 Task: Schedule a 90-minute self-defense and personal safety workshop for empowerment.
Action: Mouse moved to (559, 199)
Screenshot: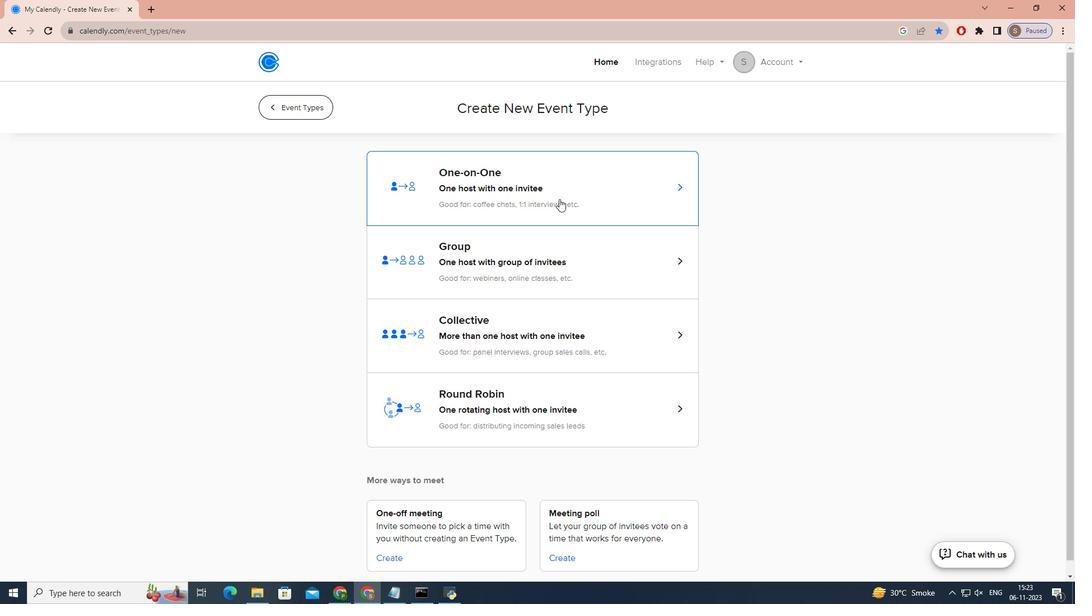 
Action: Mouse pressed left at (559, 199)
Screenshot: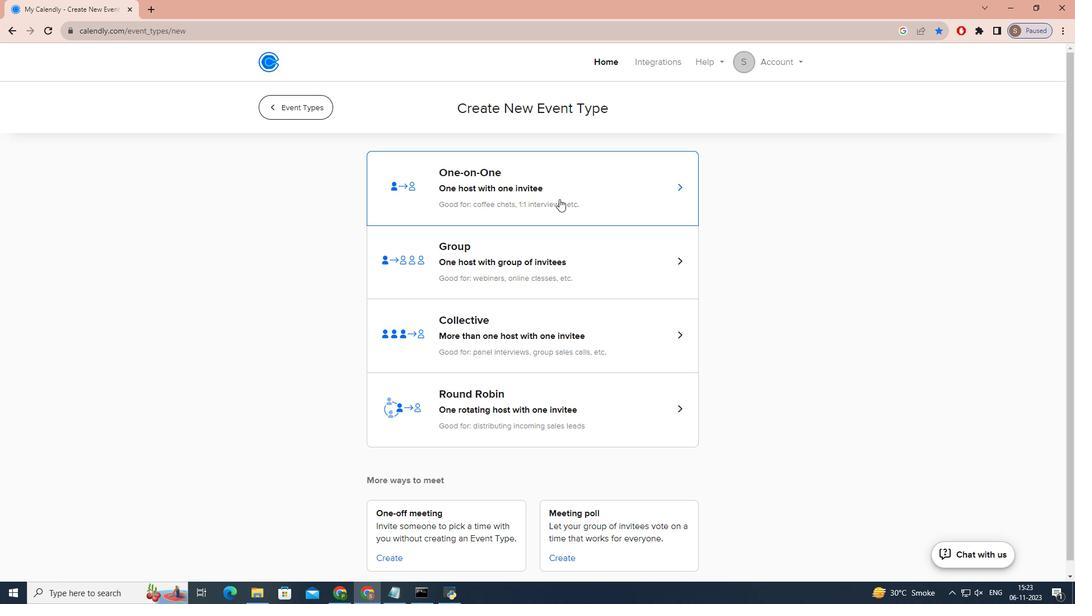 
Action: Key pressed s<Key.caps_lock>ELF-<Key.caps_lock>d<Key.caps_lock>EFENSE<Key.space>AND<Key.space><Key.caps_lock>p<Key.caps_lock>ERSONAL<Key.space><Key.caps_lock>s<Key.caps_lock>AFETY<Key.space><Key.caps_lock>w<Key.caps_lock>ORKSHOP<Key.space>
Screenshot: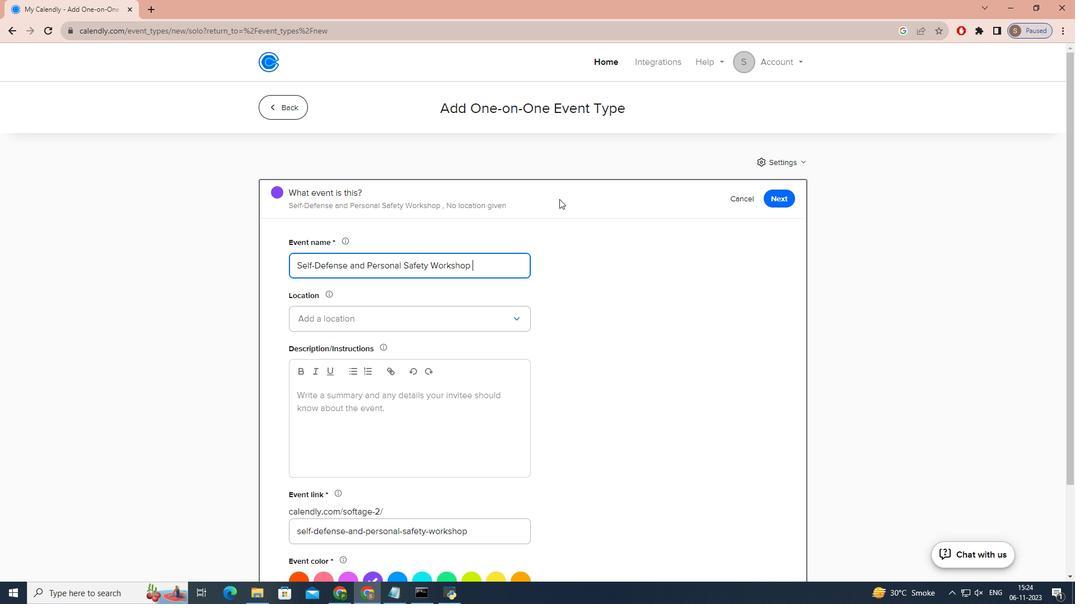 
Action: Mouse moved to (491, 313)
Screenshot: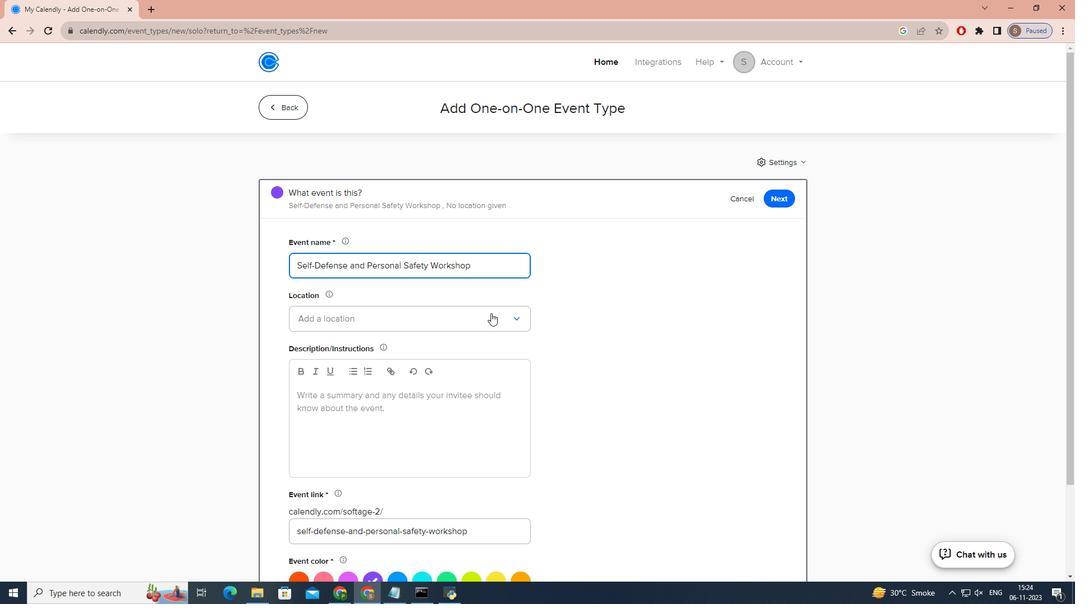 
Action: Mouse pressed left at (491, 313)
Screenshot: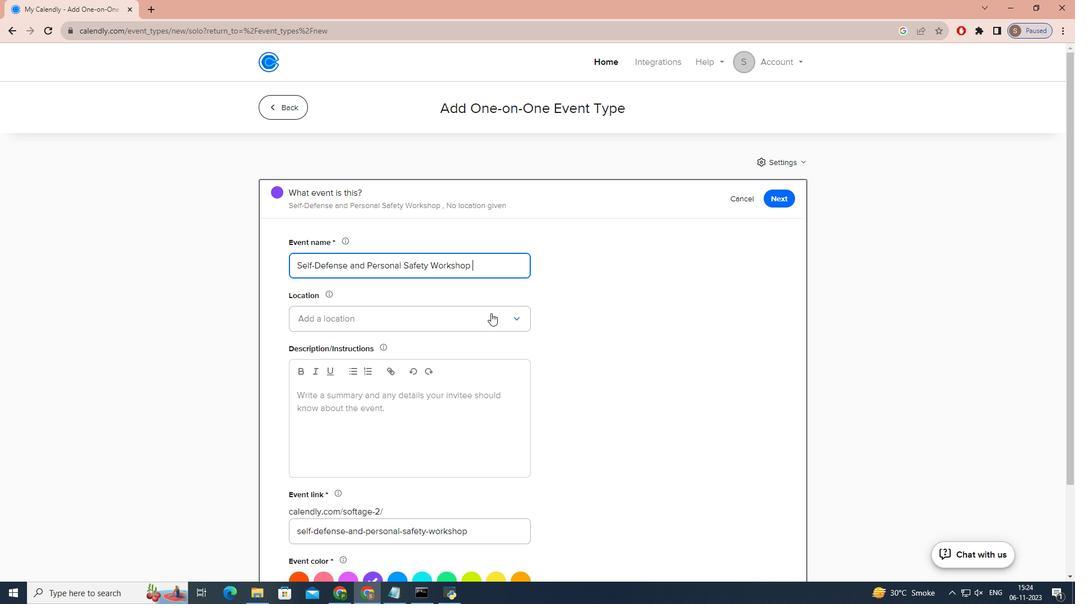 
Action: Mouse moved to (457, 346)
Screenshot: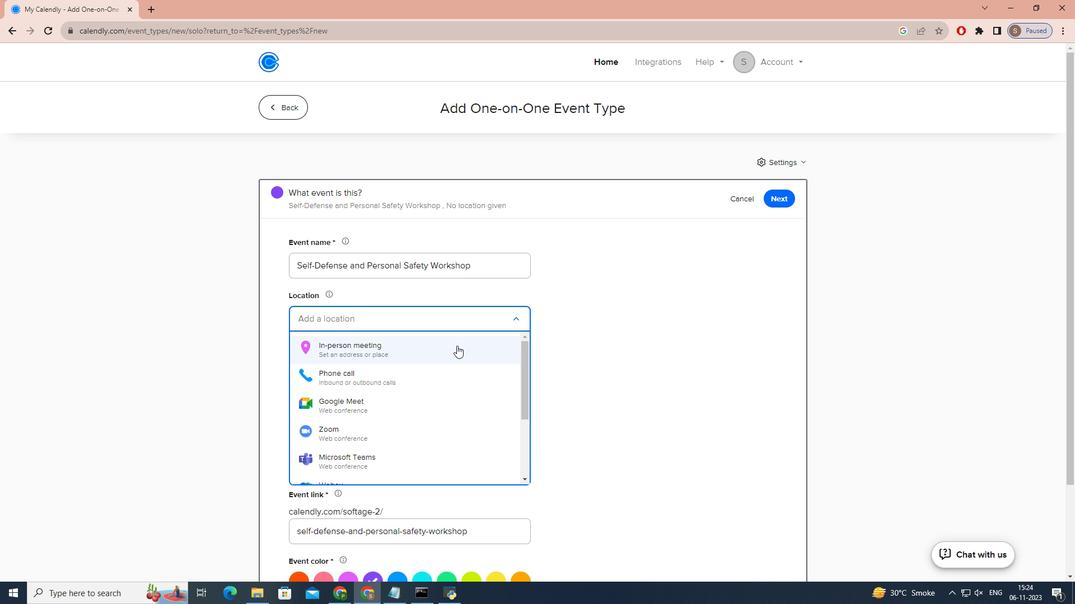 
Action: Mouse pressed left at (457, 346)
Screenshot: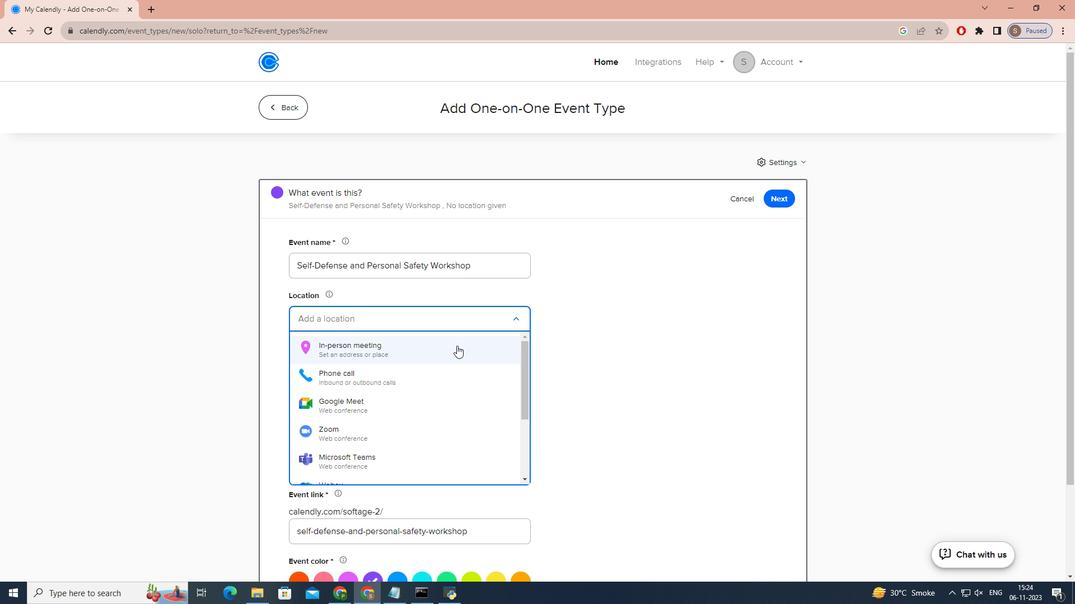 
Action: Mouse moved to (489, 189)
Screenshot: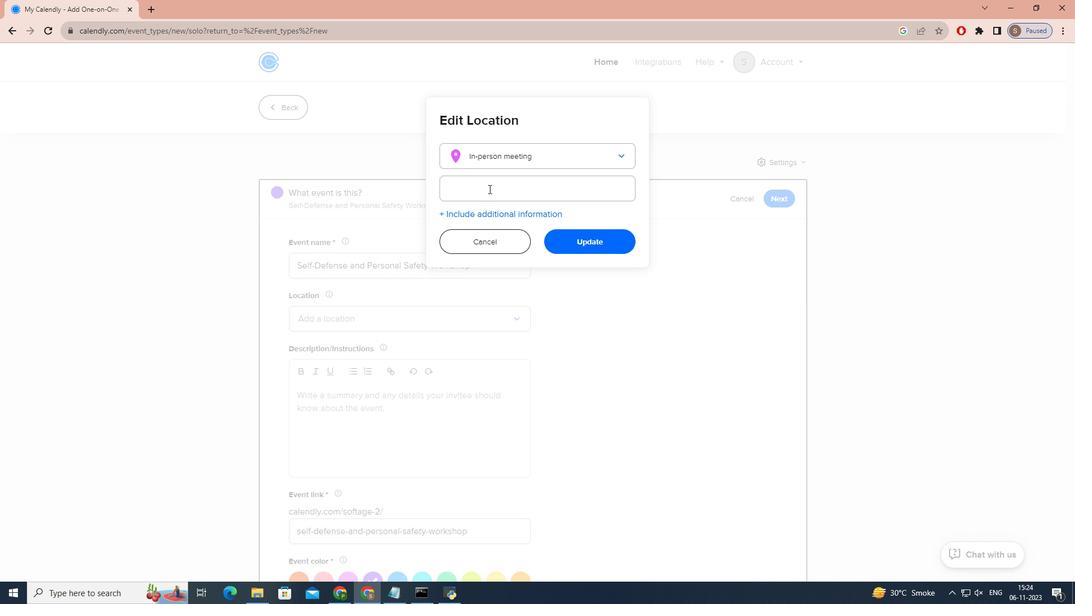 
Action: Mouse pressed left at (489, 189)
Screenshot: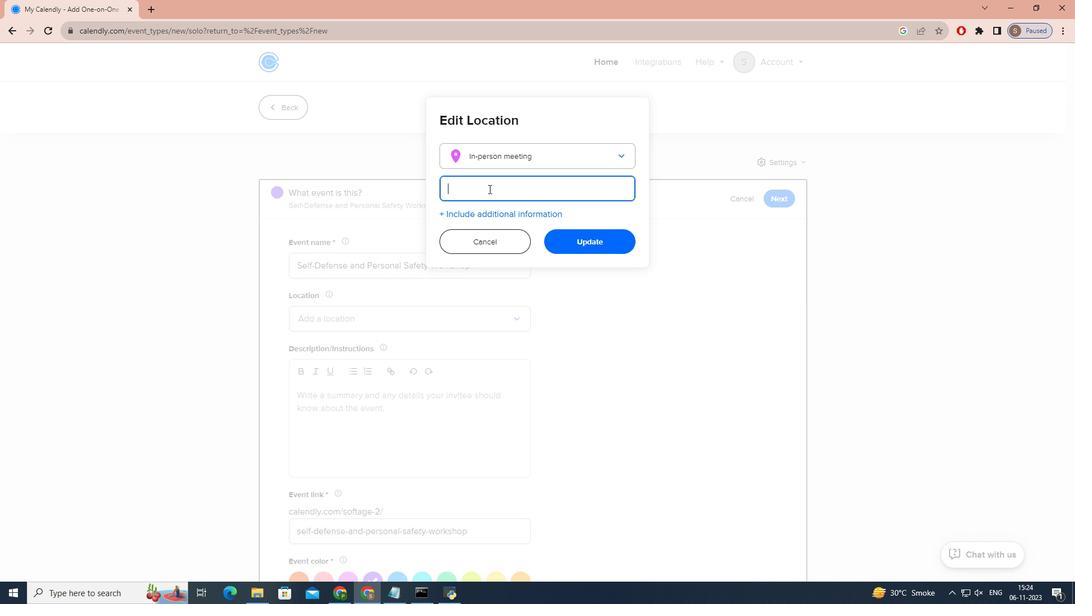 
Action: Key pressed <Key.caps_lock>g<Key.caps_lock>RACIE<Key.space><Key.caps_lock>j<Key.caps_lock>IU-<Key.caps_lock>j<Key.caps_lock>ITSU<Key.space><Key.caps_lock>h<Key.caps_lock>OUSTON<Key.space>1322<Key.space><Key.caps_lock>s<Key.space>d<Key.caps_lock>AIRY<Key.space><Key.caps_lock>a<Key.caps_lock>SHFORD<Key.space><Key.caps_lock>h<Key.caps_lock>OUSTON,<Key.space><Key.caps_lock>tx,<Key.space>77077
Screenshot: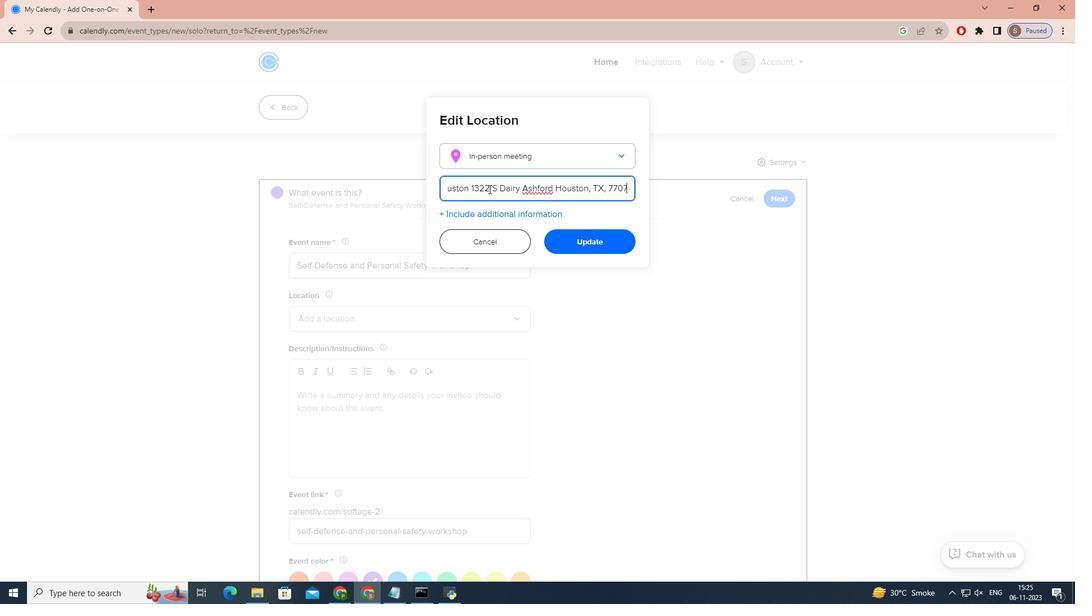 
Action: Mouse moved to (607, 237)
Screenshot: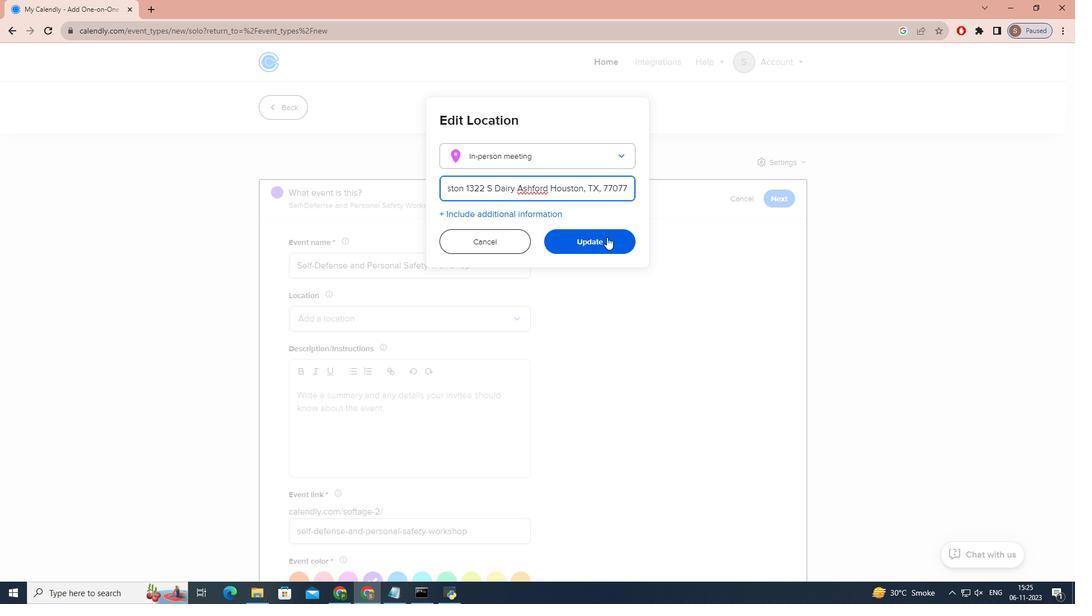 
Action: Mouse pressed left at (607, 237)
Screenshot: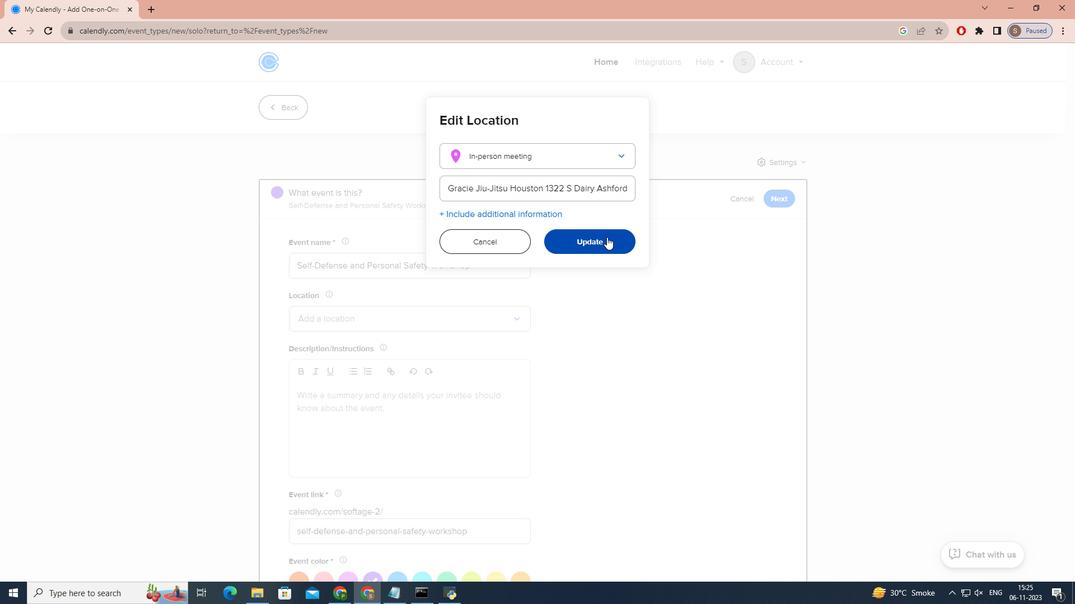 
Action: Mouse moved to (376, 425)
Screenshot: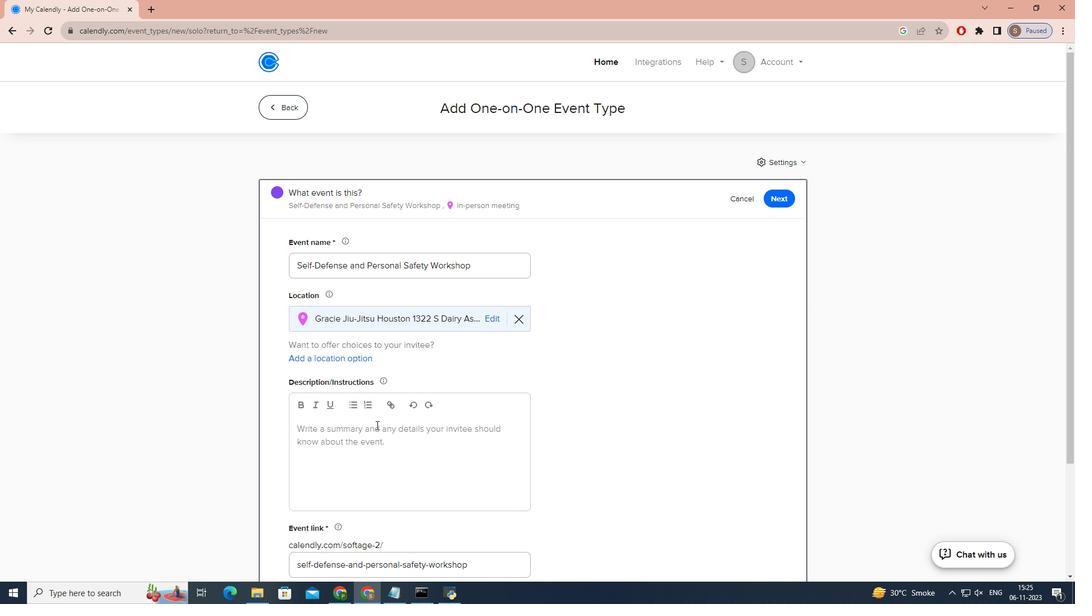
Action: Mouse pressed left at (376, 425)
Screenshot: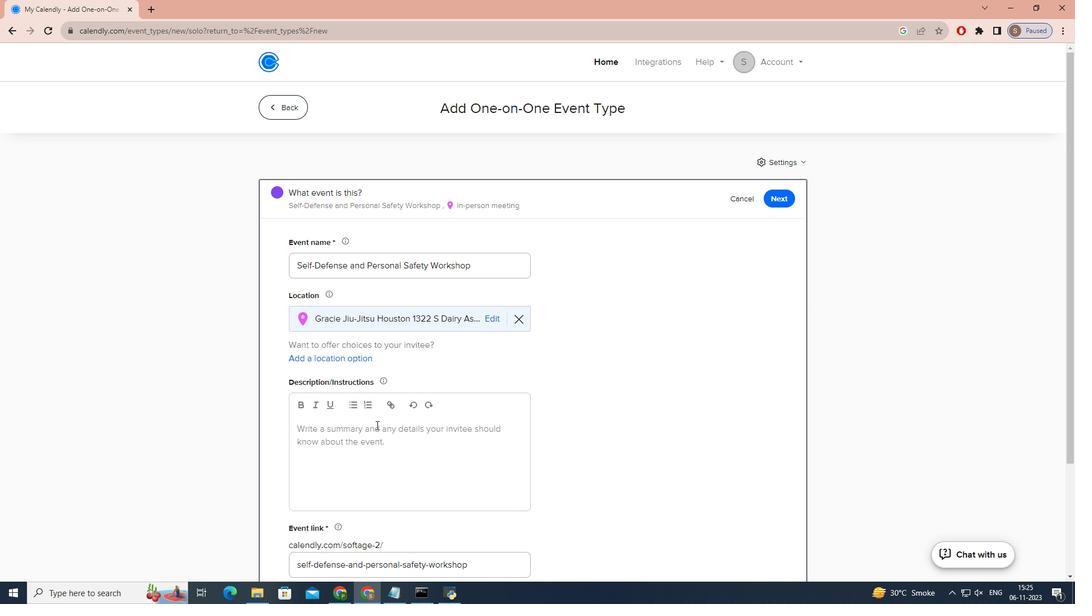 
Action: Key pressed <Key.caps_lock><Key.caps_lock>j<Key.caps_lock>OIN<Key.space>USS<Key.space><Key.backspace><Key.backspace><Key.space>FOR<Key.space>A<Key.space>CHANGING<Key.space>WORKSHOP<Key.space>FOCUSED<Key.space>ON<Key.space>SELF-DEFENSE<Key.space>AND<Key.space>PERSONAL<Key.space>SAFETY,<Key.space>DESIGNED<Key.space>TO<Key.space>EMPOWER<Key.space>YOU<Key.space>WITH<Key.space>PRACTICAL<Key.space>SKILLS<Key.space>AND<Key.space>KNWOLEDGE<Key.space>TO<Key.space>R<Key.backspace><Key.backspace><Key.backspace><Key.backspace><Key.backspace><Key.backspace><Key.backspace><Key.backspace><Key.backspace><Key.backspace><Key.backspace><Key.backspace>OWLEDGE<Key.space>TO<Key.space>PROTECT<Key.space>YOURSELF<Key.space>IN<Key.space>VARIOUR<Key.backspace>S<Key.space>SITUATIONS.<Key.space><Key.caps_lock>t<Key.caps_lock>HIS<Key.space>WORKSHOP<Key.space>IS<Key.space>SUITABLE<Key.space>FOR<Key.space>ALL<Key.space>AGES<Key.space>AND<Key.space>EXPERIENCE<Key.space>LEVELS,<Key.space>WHETHER<Key.space>YOU<Key.space>ARE<Key.space>A<Key.space>BEGINNER<Key.space>OR<Key.space>HAVE<Key.space>SOME<Key.space>PRIOR<Key.space>SELF-DEFENSE<Key.space>TRAINING.<Key.space>
Screenshot: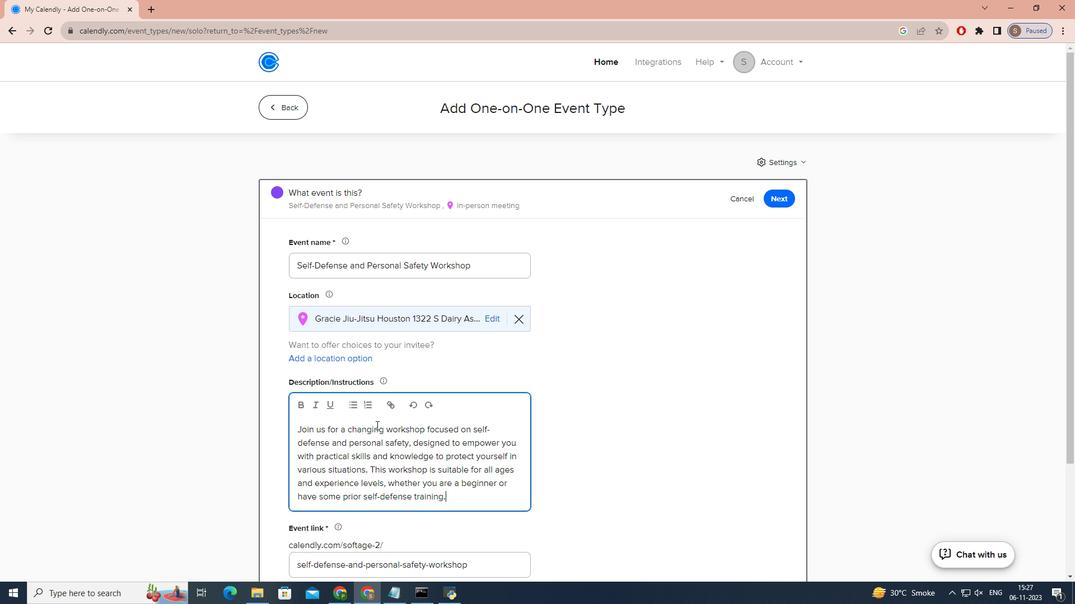 
Action: Mouse moved to (510, 469)
Screenshot: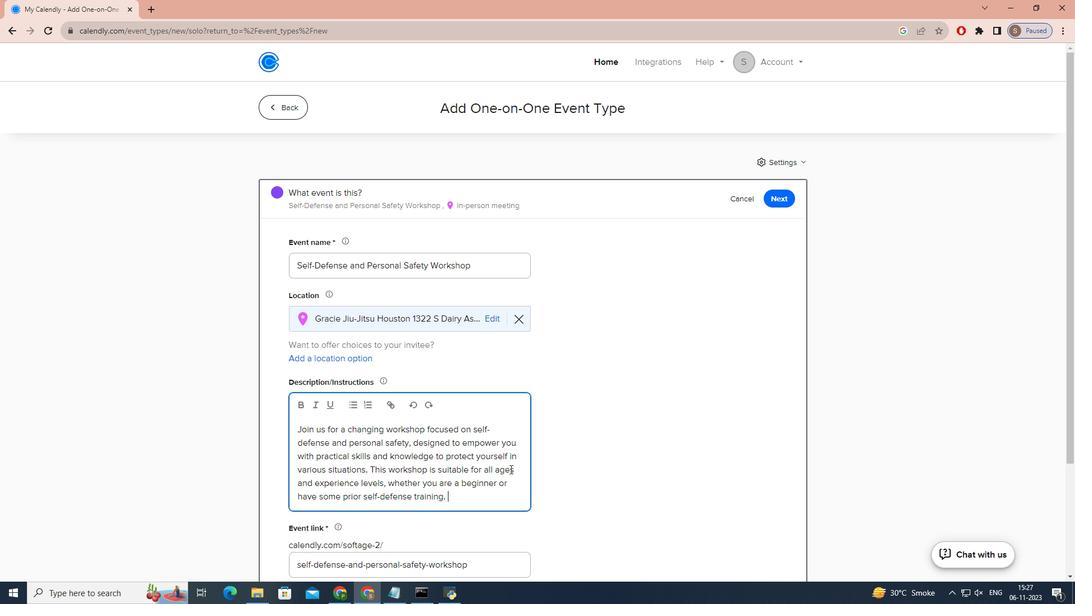 
Action: Mouse scrolled (510, 469) with delta (0, 0)
Screenshot: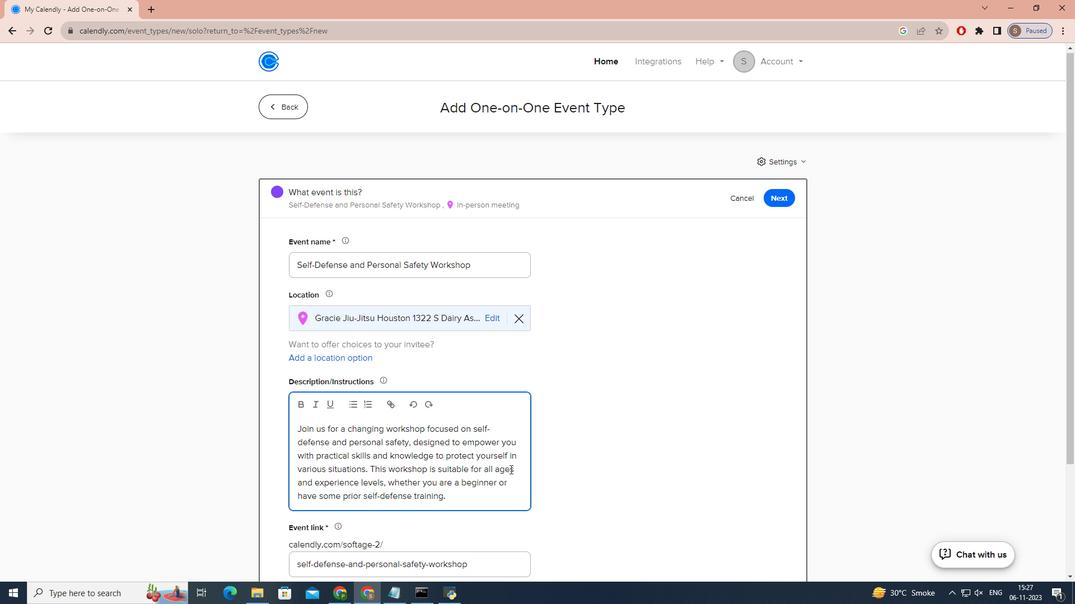 
Action: Mouse scrolled (510, 469) with delta (0, 0)
Screenshot: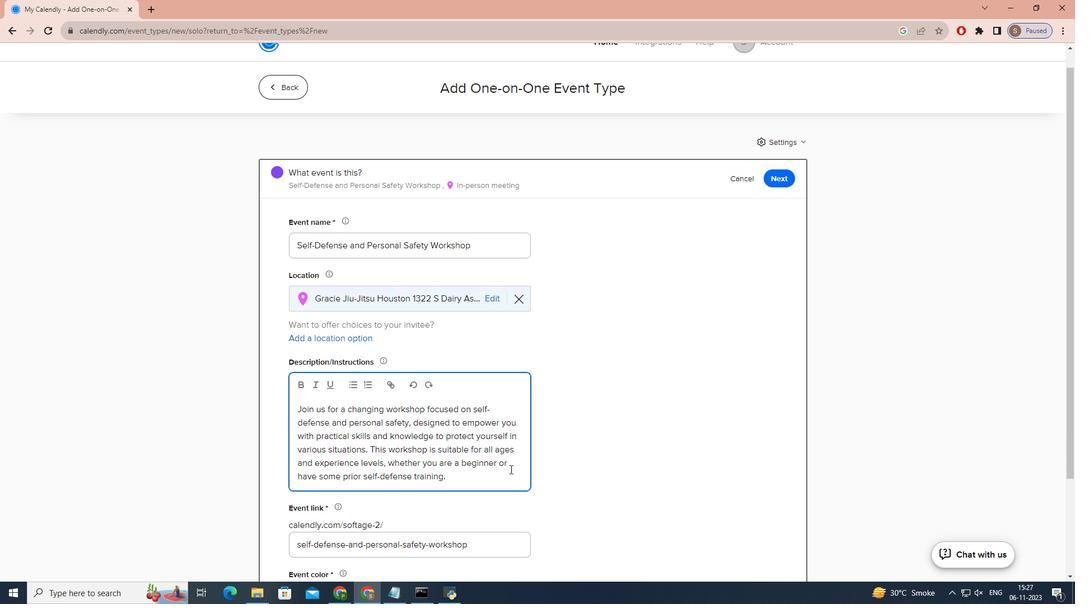 
Action: Mouse scrolled (510, 469) with delta (0, 0)
Screenshot: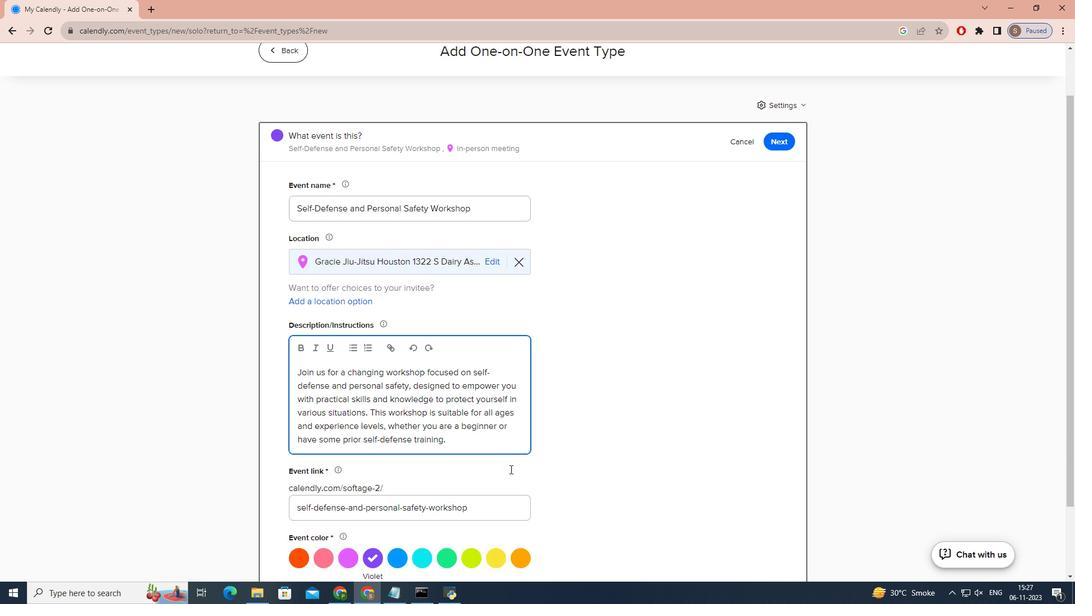 
Action: Mouse scrolled (510, 469) with delta (0, 0)
Screenshot: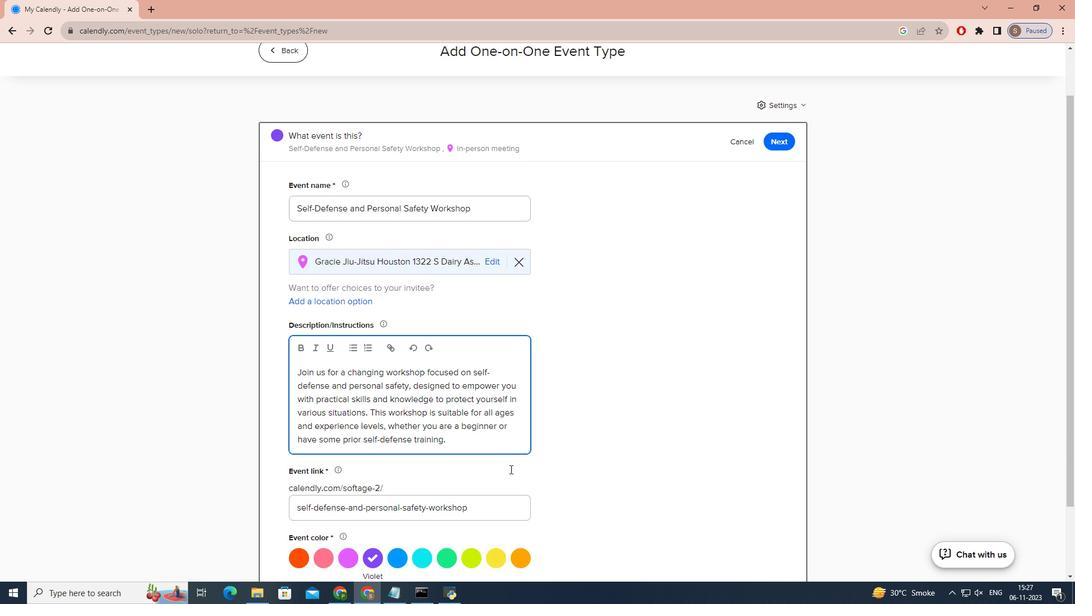 
Action: Mouse scrolled (510, 469) with delta (0, 0)
Screenshot: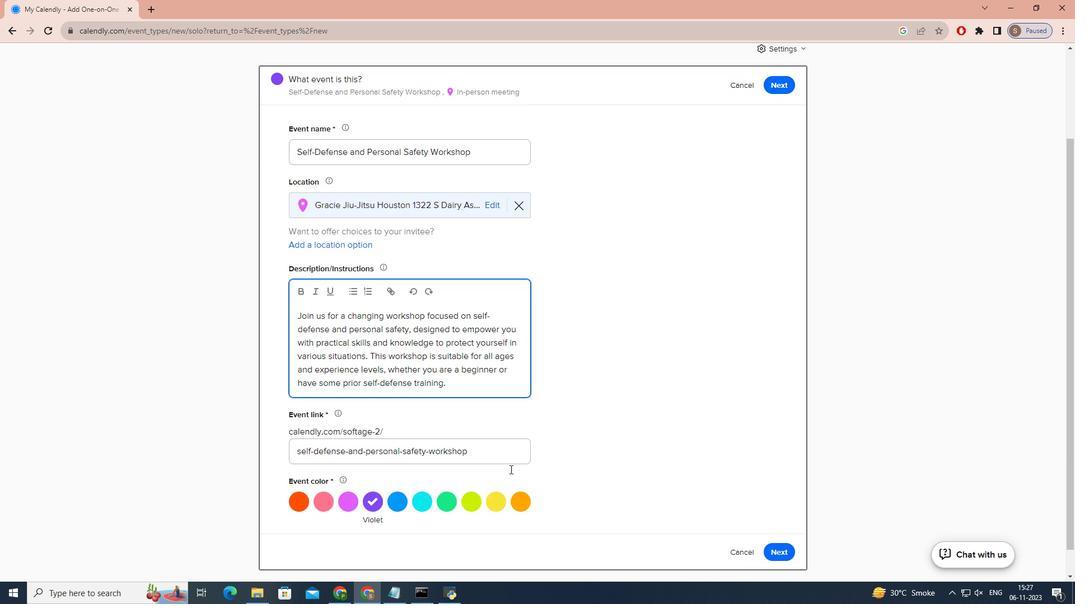 
Action: Mouse moved to (480, 468)
Screenshot: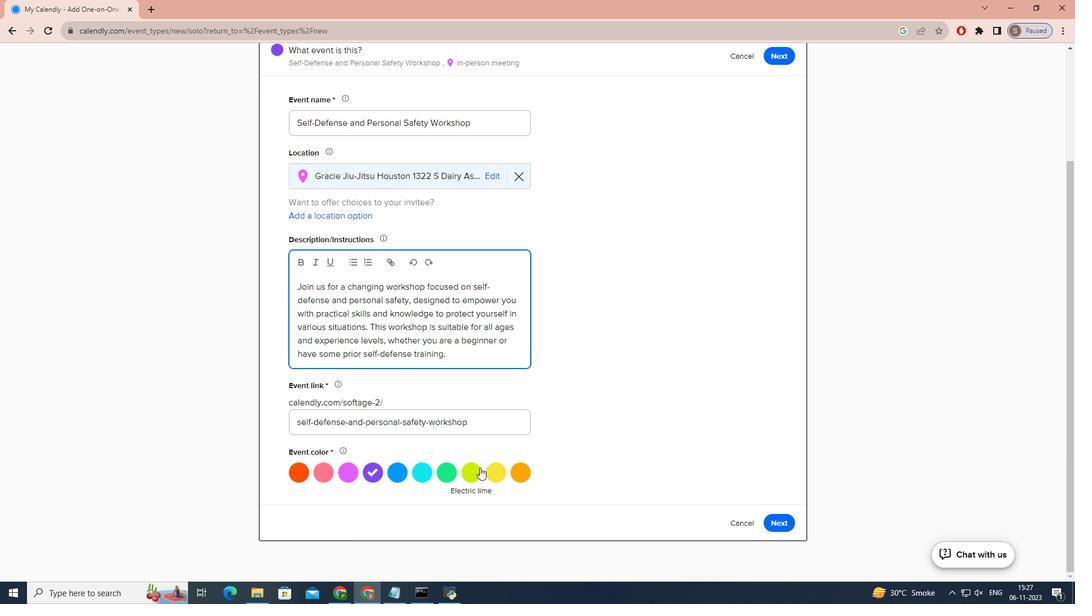 
Action: Mouse pressed left at (480, 468)
Screenshot: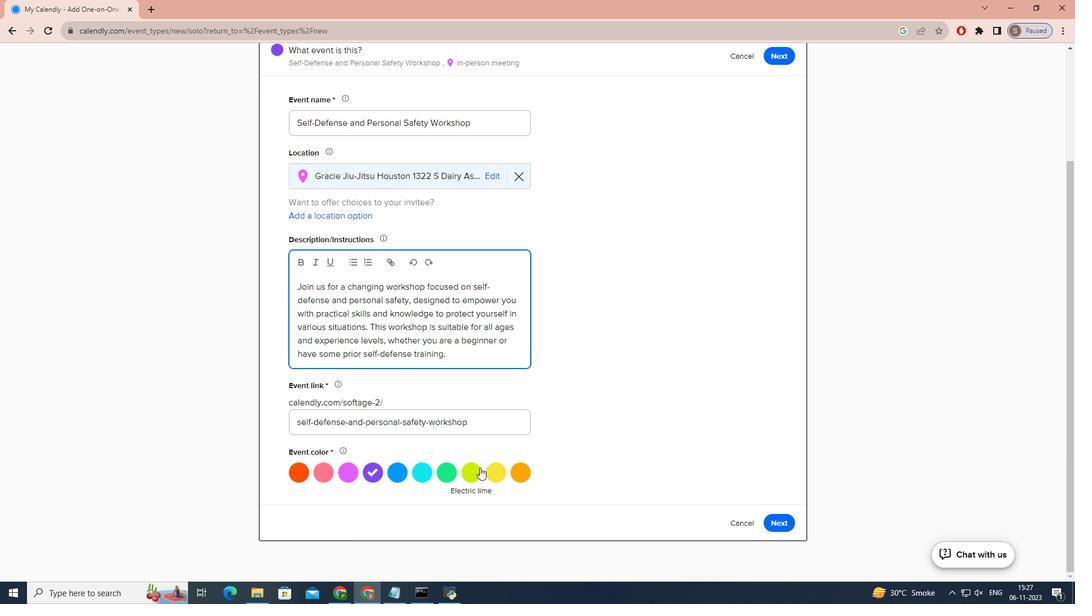 
Action: Mouse moved to (779, 524)
Screenshot: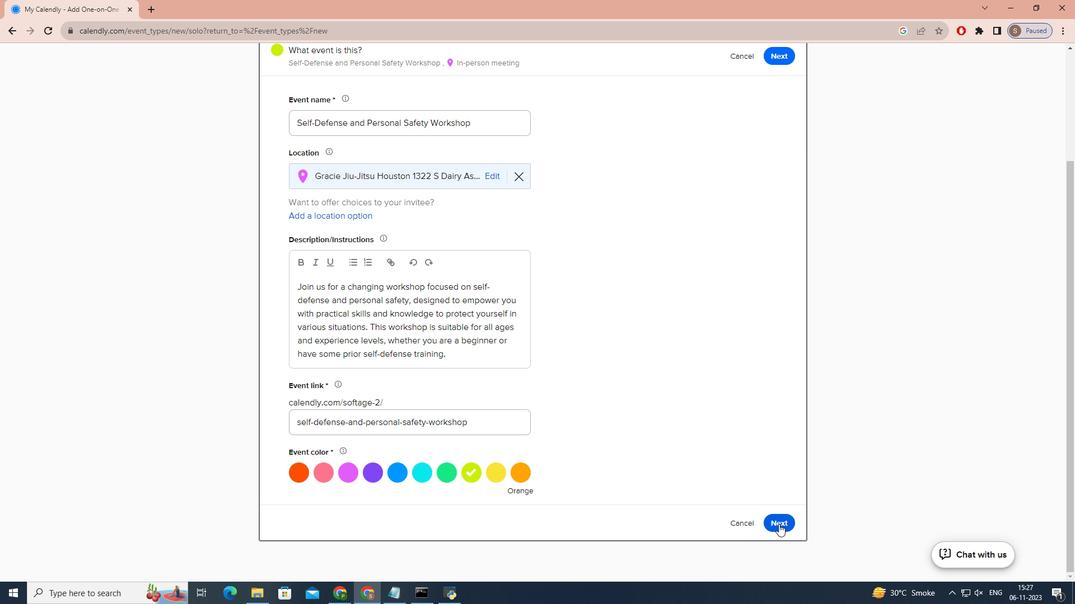 
Action: Mouse pressed left at (779, 524)
Screenshot: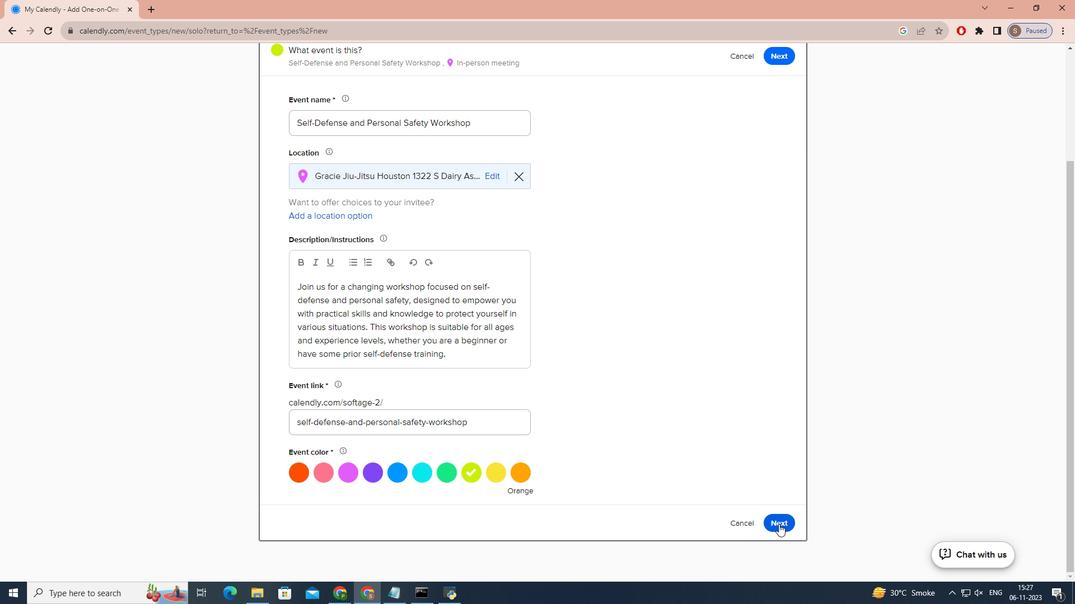 
Action: Mouse moved to (463, 336)
Screenshot: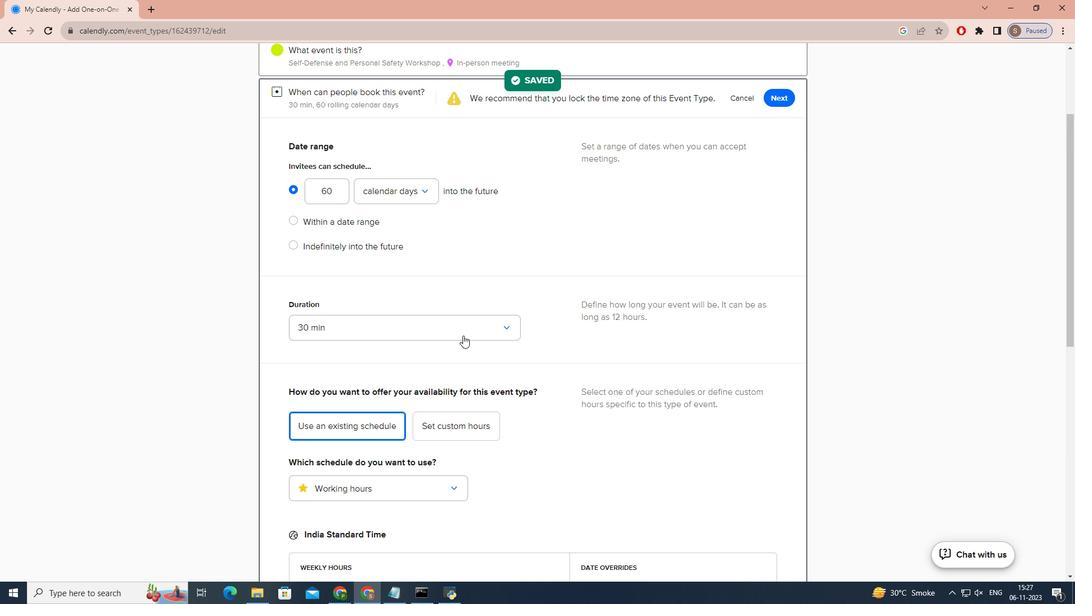 
Action: Mouse pressed left at (463, 336)
Screenshot: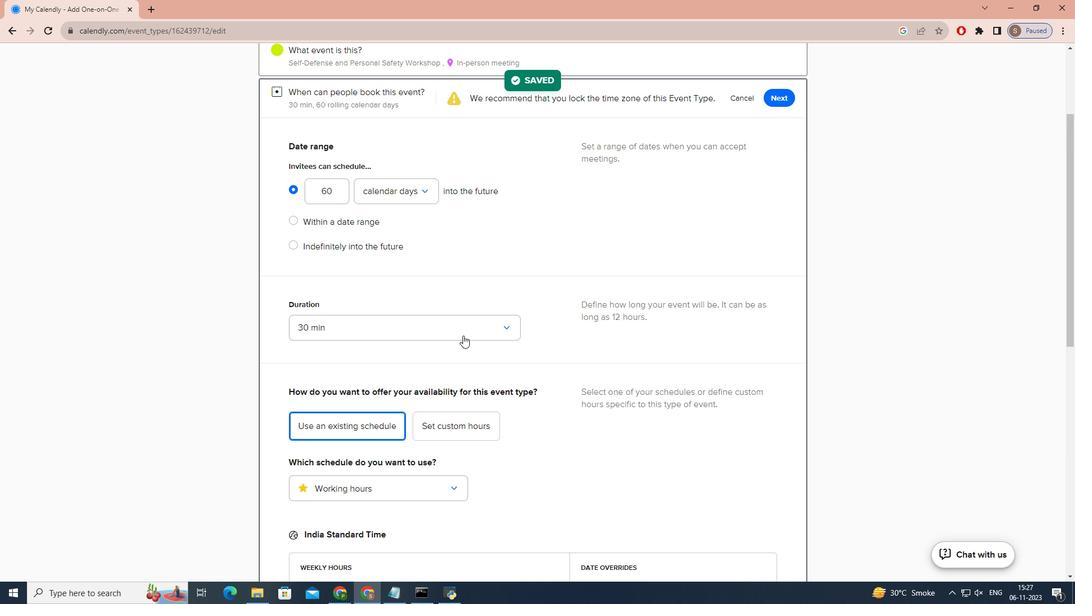 
Action: Mouse moved to (393, 442)
Screenshot: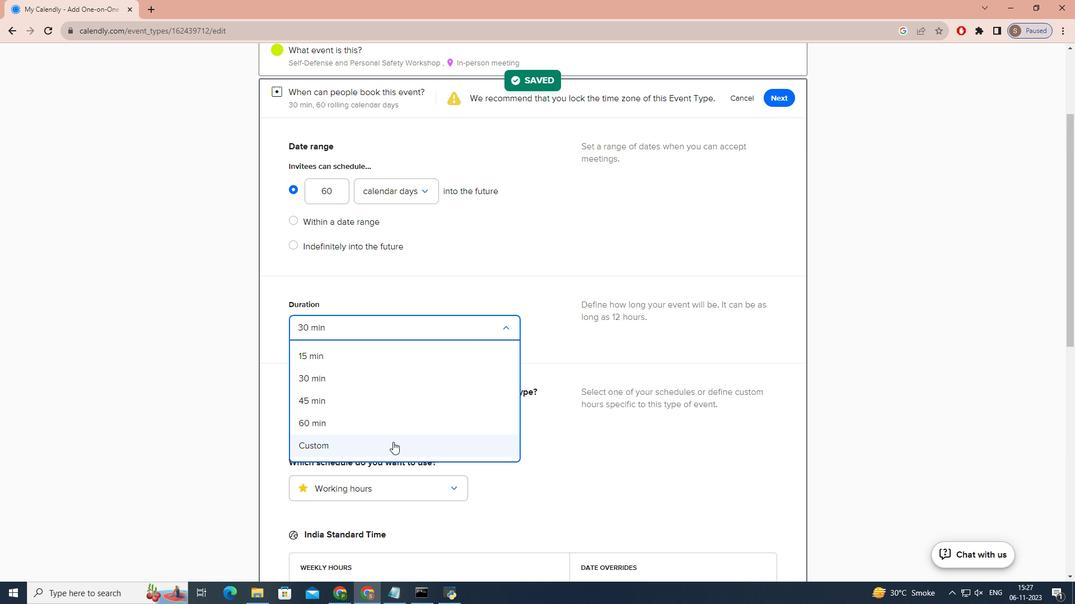 
Action: Mouse pressed left at (393, 442)
Screenshot: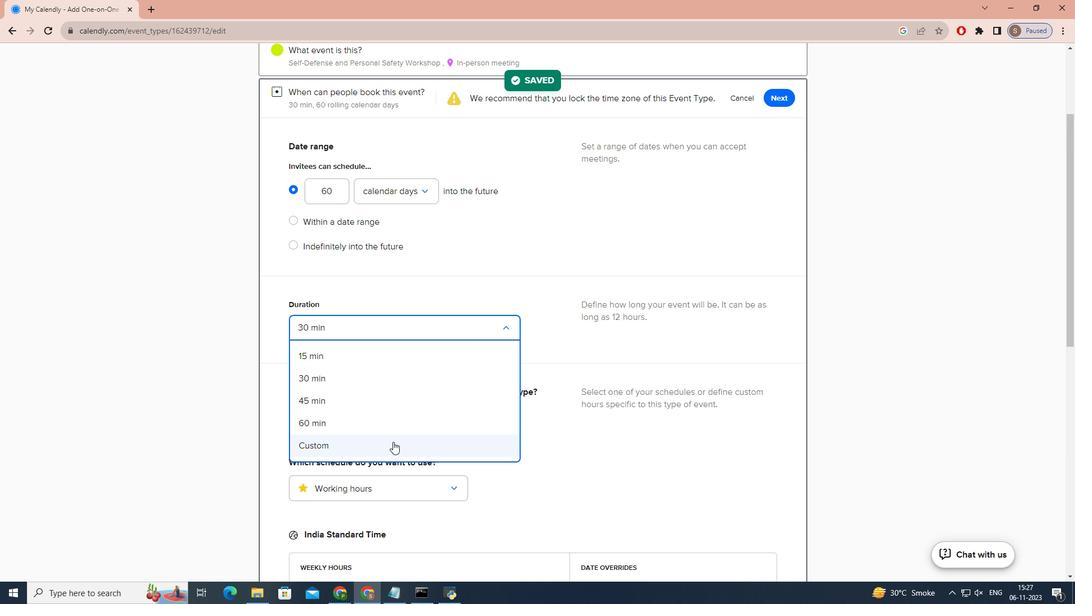
Action: Key pressed 90
Screenshot: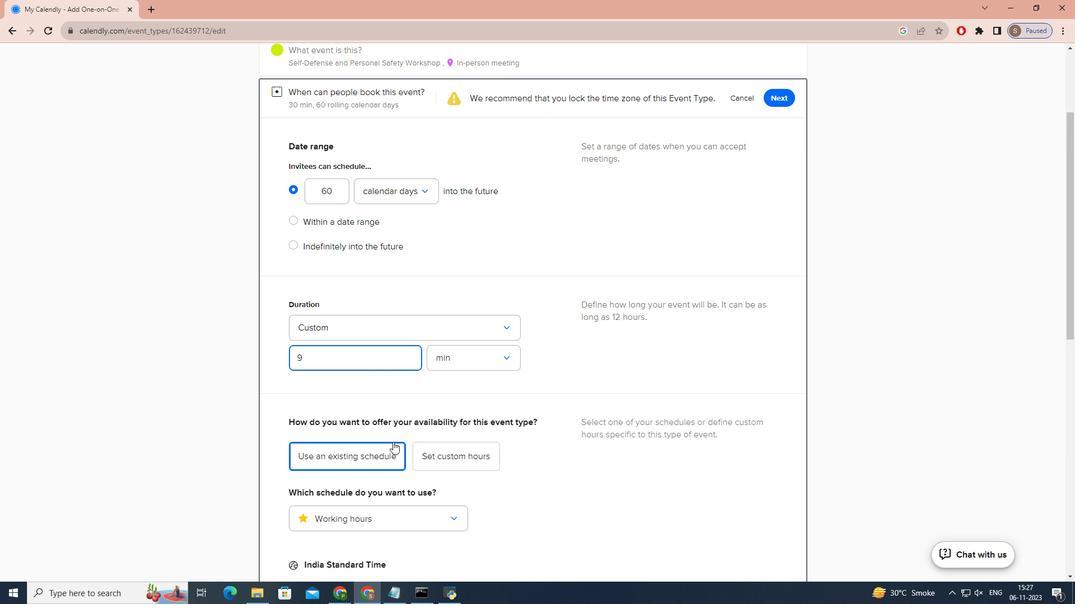 
Action: Mouse moved to (699, 332)
Screenshot: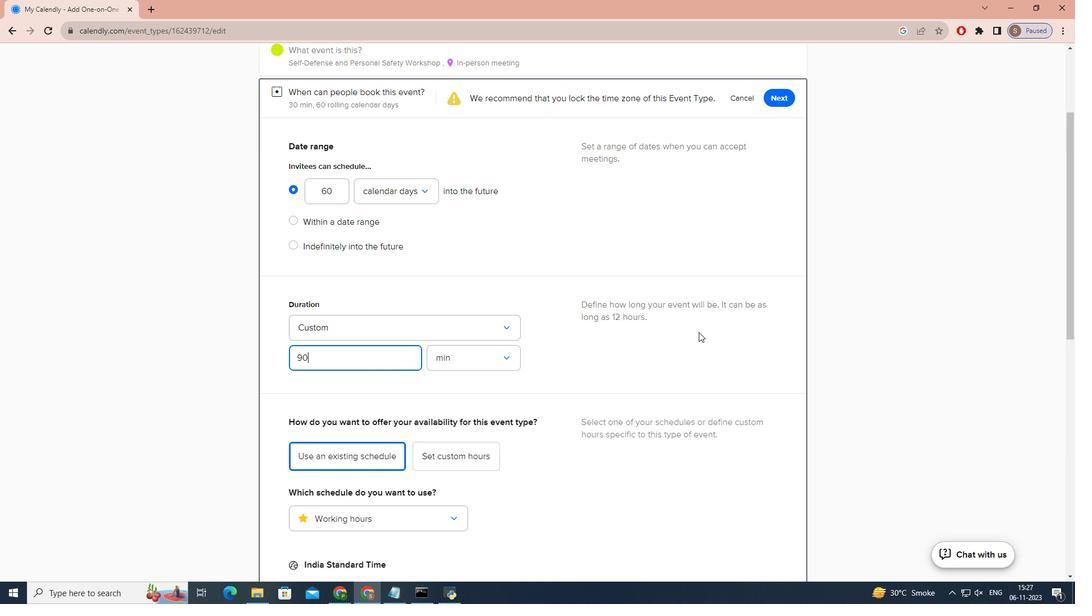 
Action: Mouse scrolled (699, 333) with delta (0, 0)
Screenshot: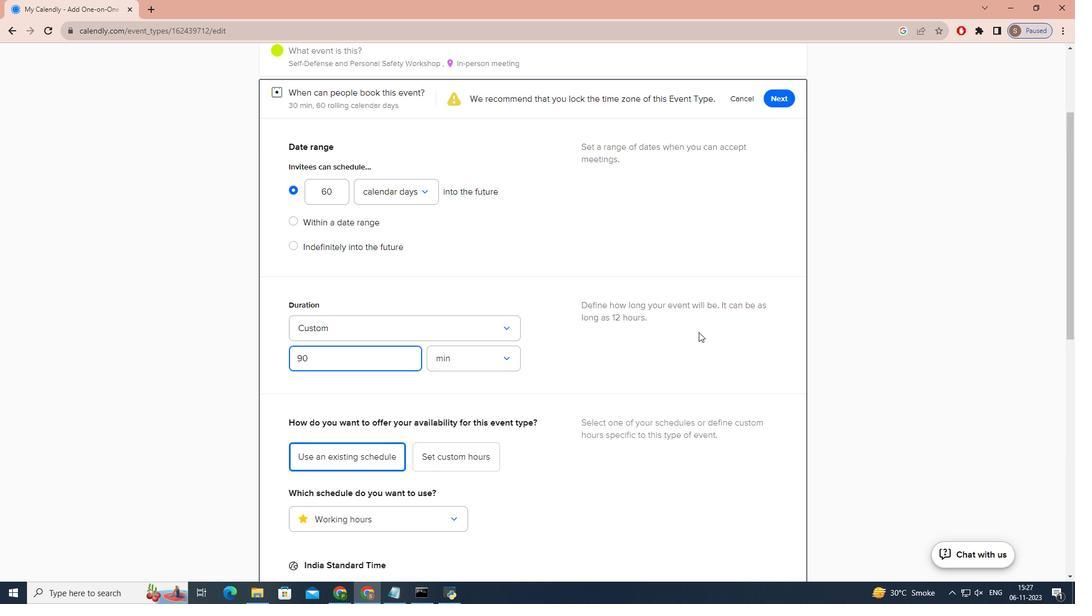 
Action: Mouse scrolled (699, 333) with delta (0, 0)
Screenshot: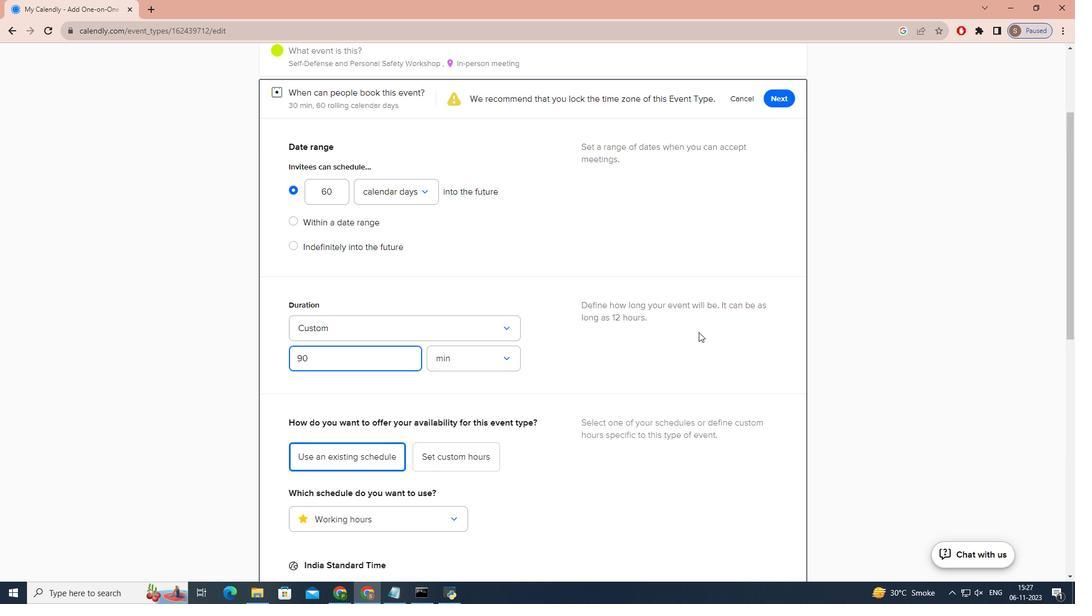 
Action: Mouse scrolled (699, 333) with delta (0, 0)
Screenshot: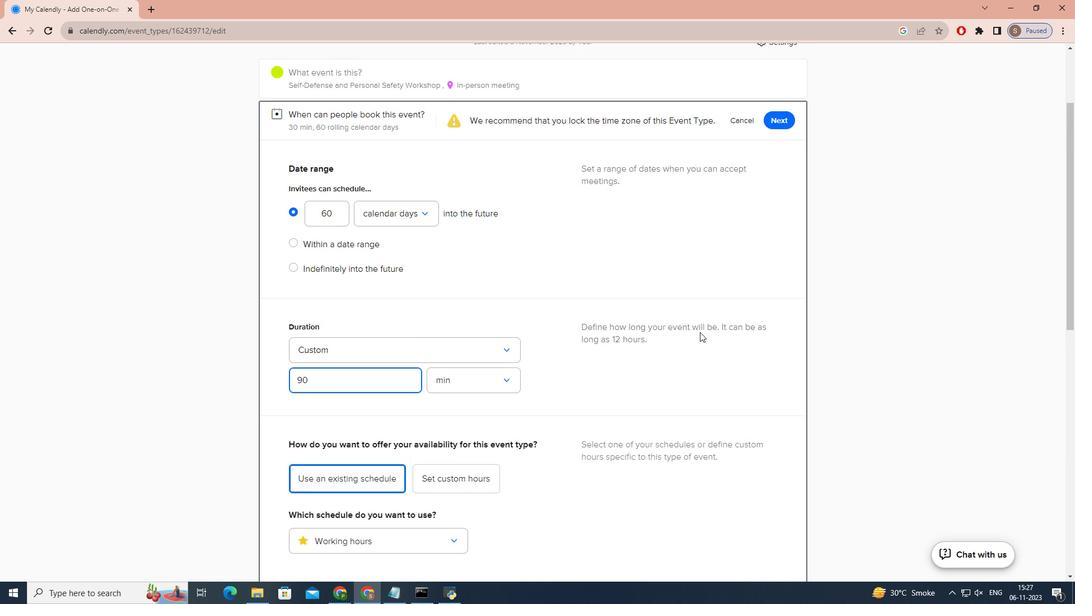 
Action: Mouse moved to (699, 332)
Screenshot: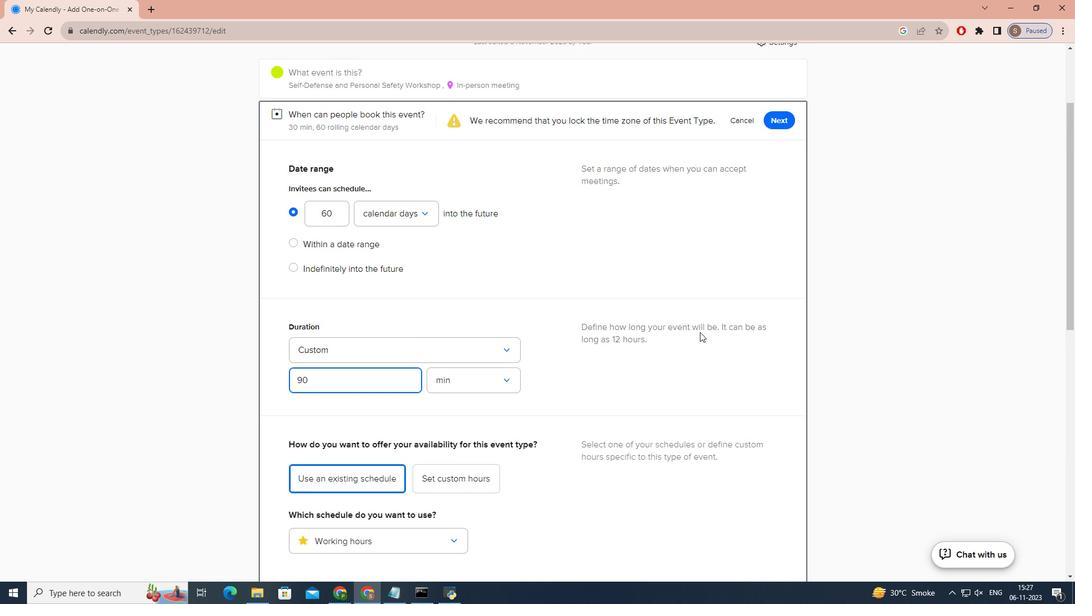 
Action: Mouse scrolled (699, 333) with delta (0, 0)
Screenshot: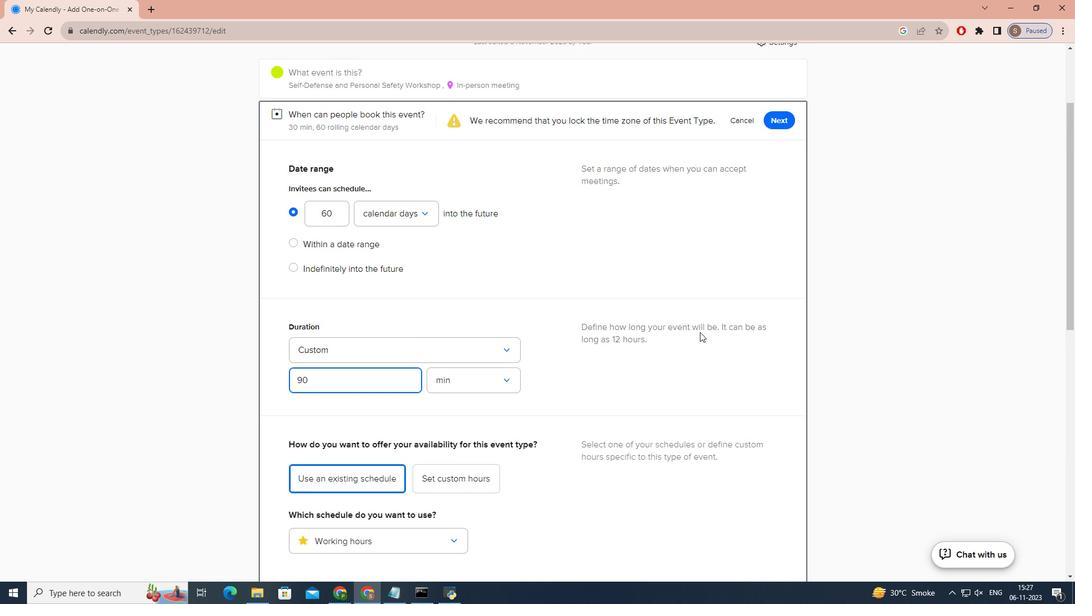 
Action: Mouse moved to (782, 239)
Screenshot: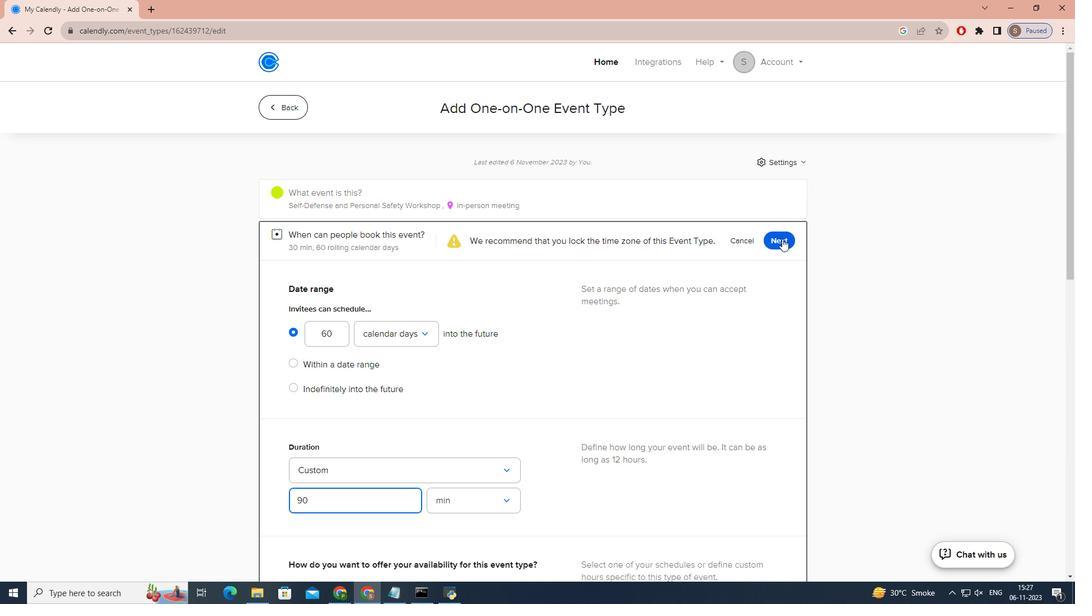 
Action: Mouse pressed left at (782, 239)
Screenshot: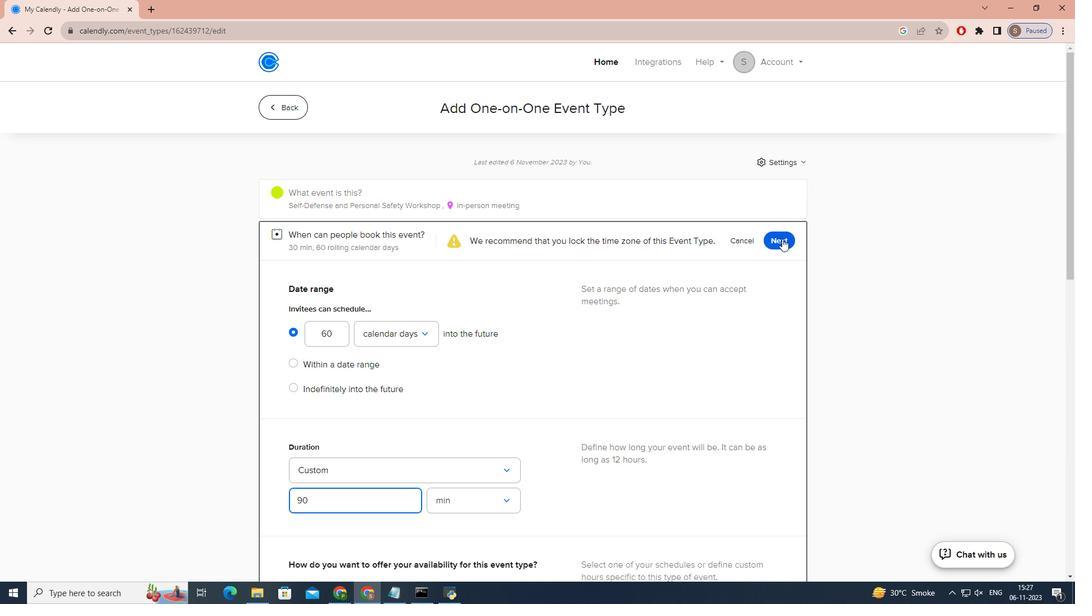 
